 Task: Check the sale-to-list price of all home types in the last 5 years.
Action: Mouse moved to (621, 59)
Screenshot: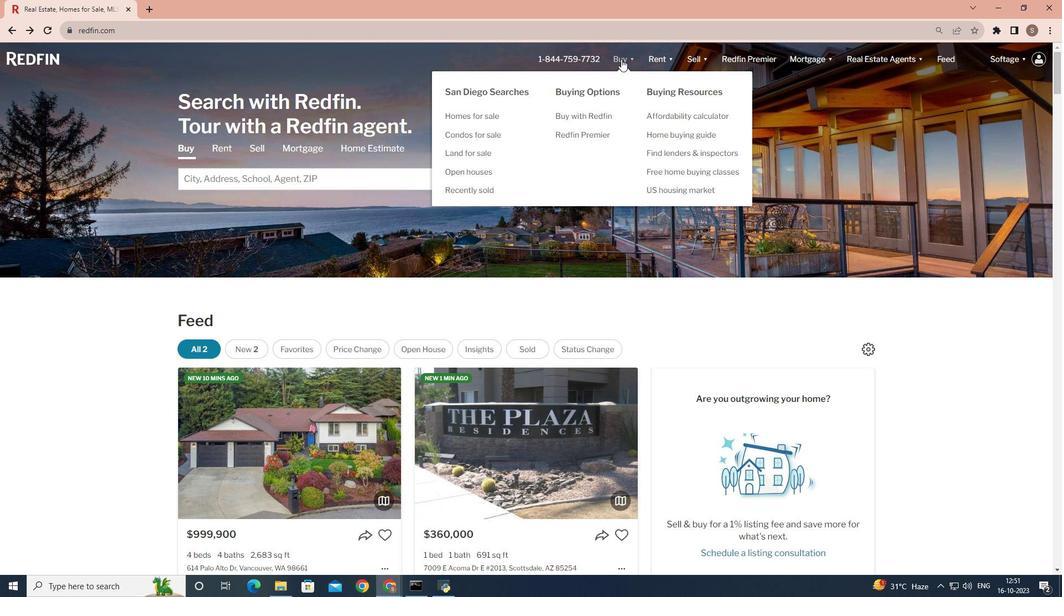 
Action: Mouse pressed left at (621, 59)
Screenshot: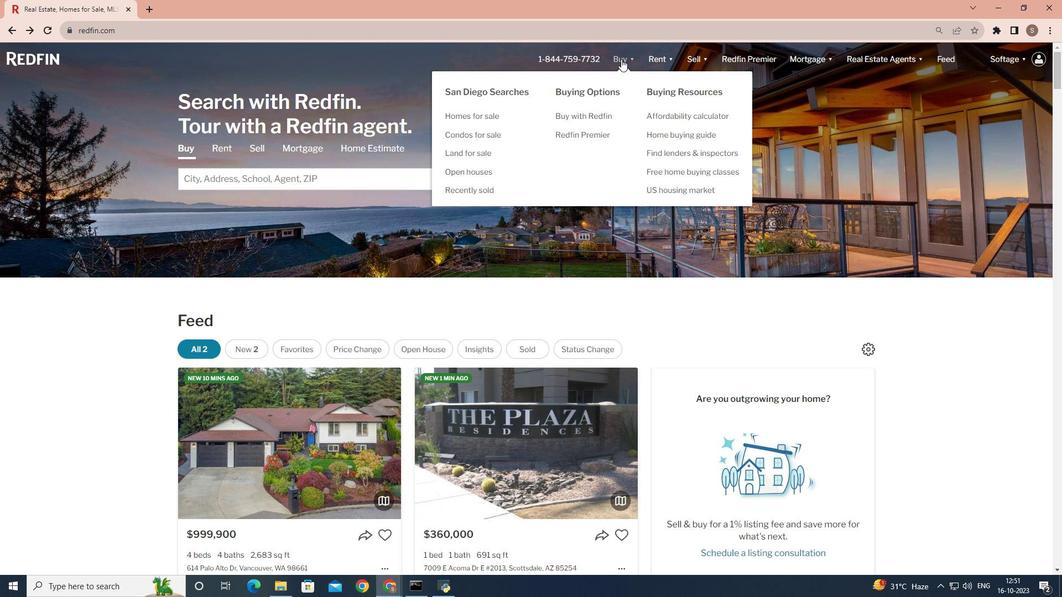 
Action: Mouse moved to (297, 233)
Screenshot: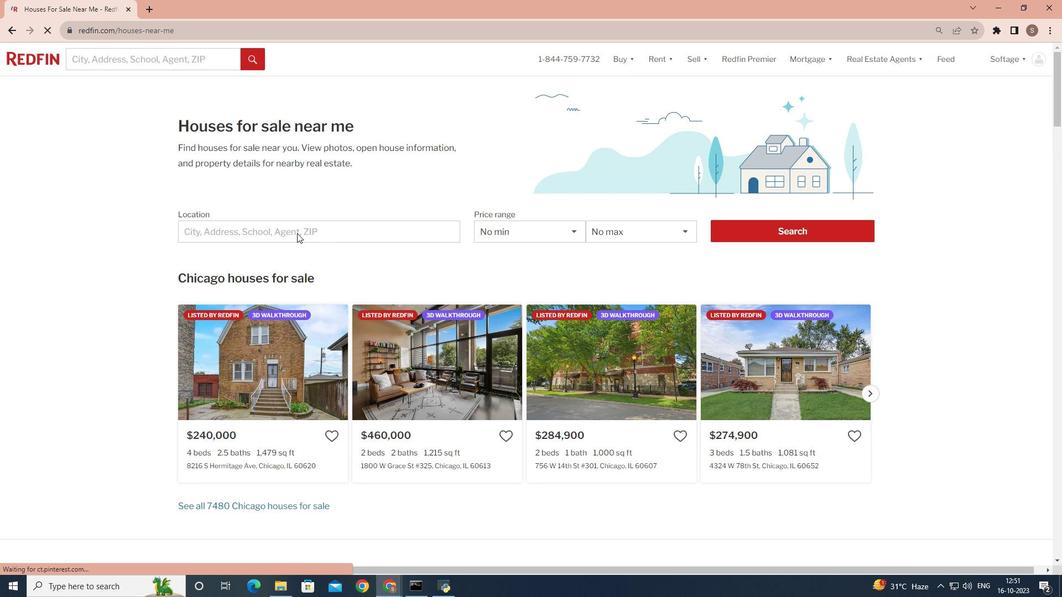 
Action: Mouse pressed left at (297, 233)
Screenshot: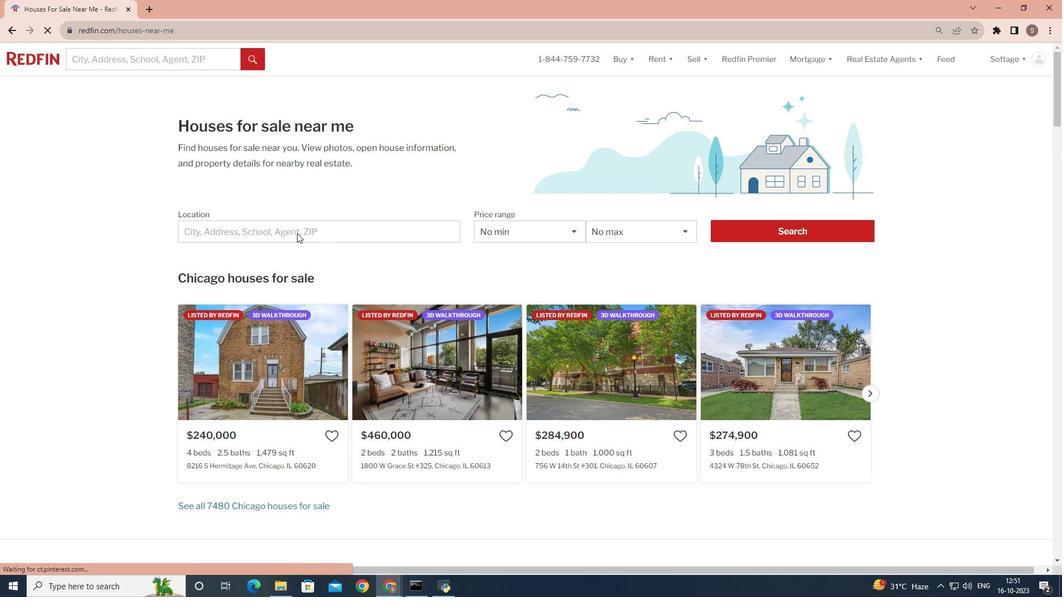 
Action: Mouse moved to (212, 230)
Screenshot: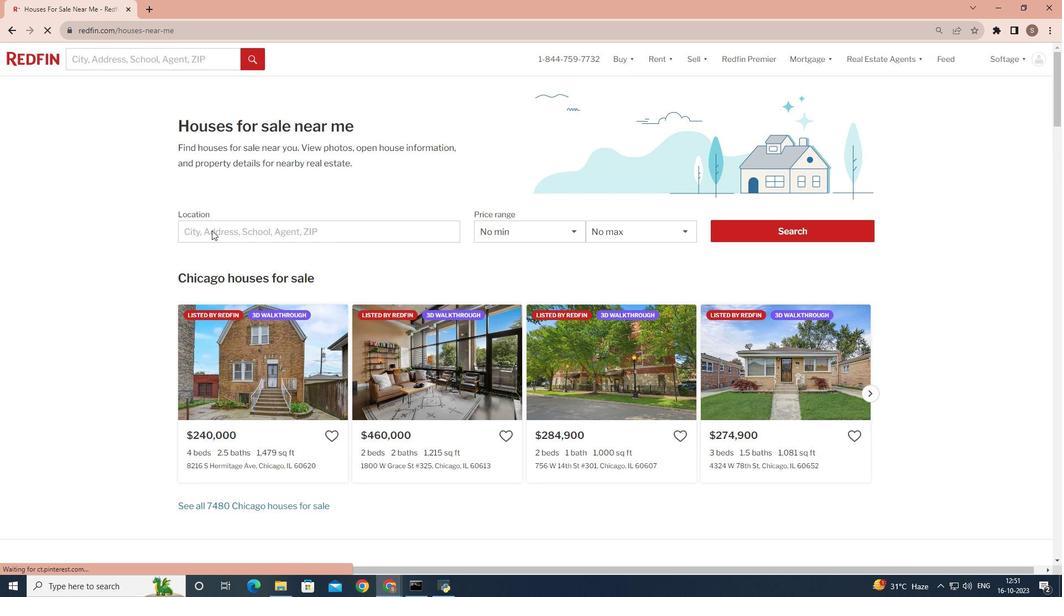 
Action: Mouse pressed left at (212, 230)
Screenshot: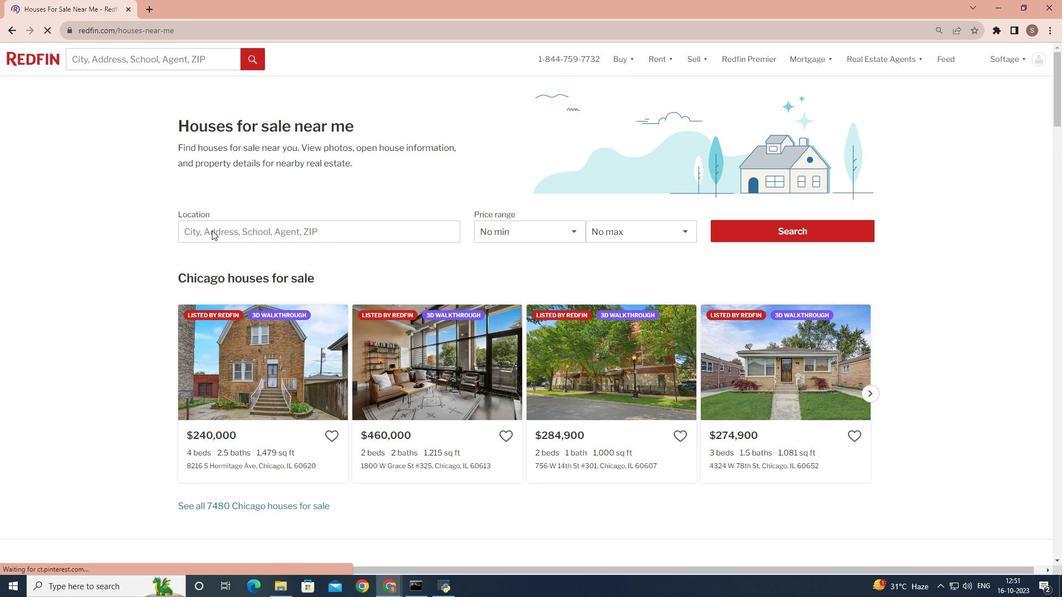 
Action: Key pressed <Key.shift>San<Key.space><Key.shift>Diego
Screenshot: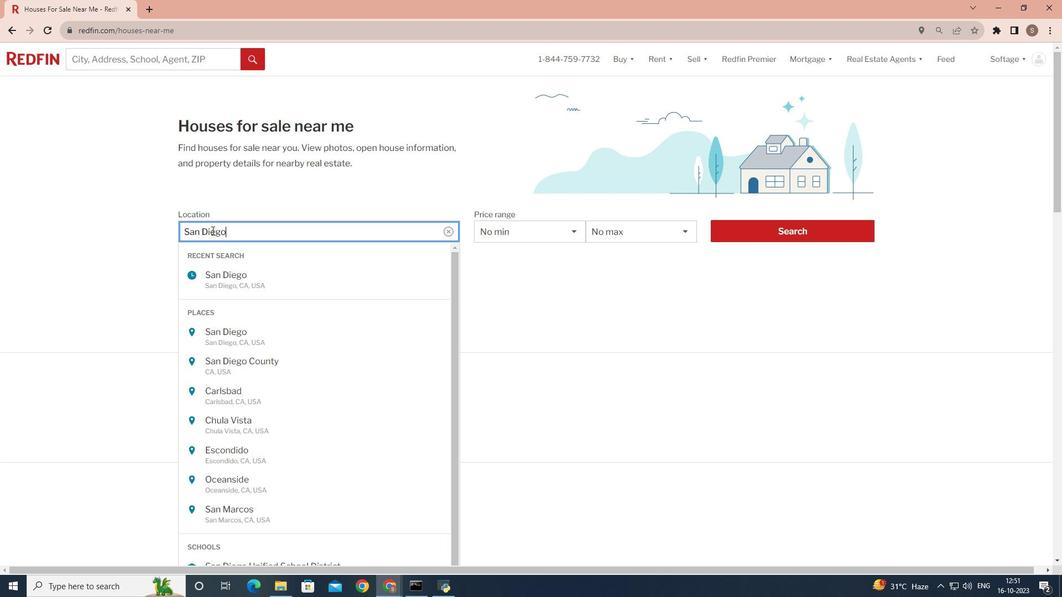 
Action: Mouse moved to (771, 233)
Screenshot: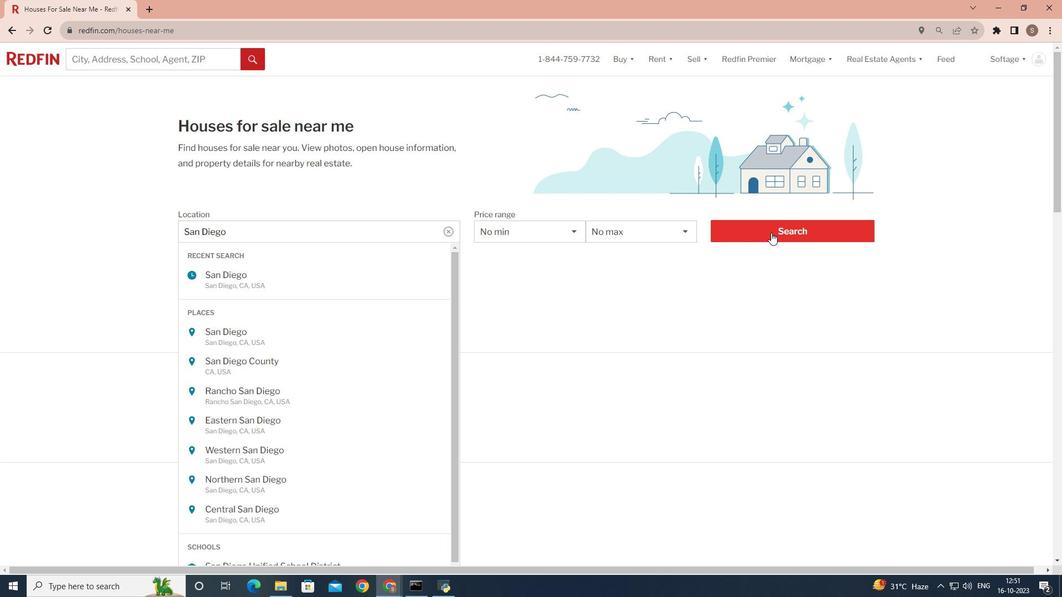 
Action: Mouse pressed left at (771, 233)
Screenshot: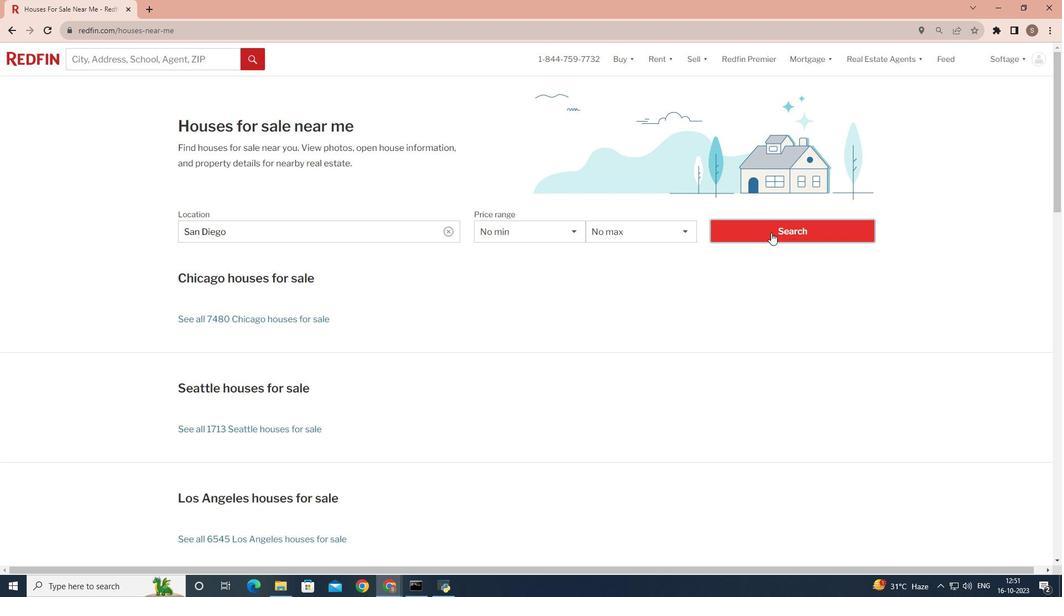 
Action: Mouse moved to (777, 228)
Screenshot: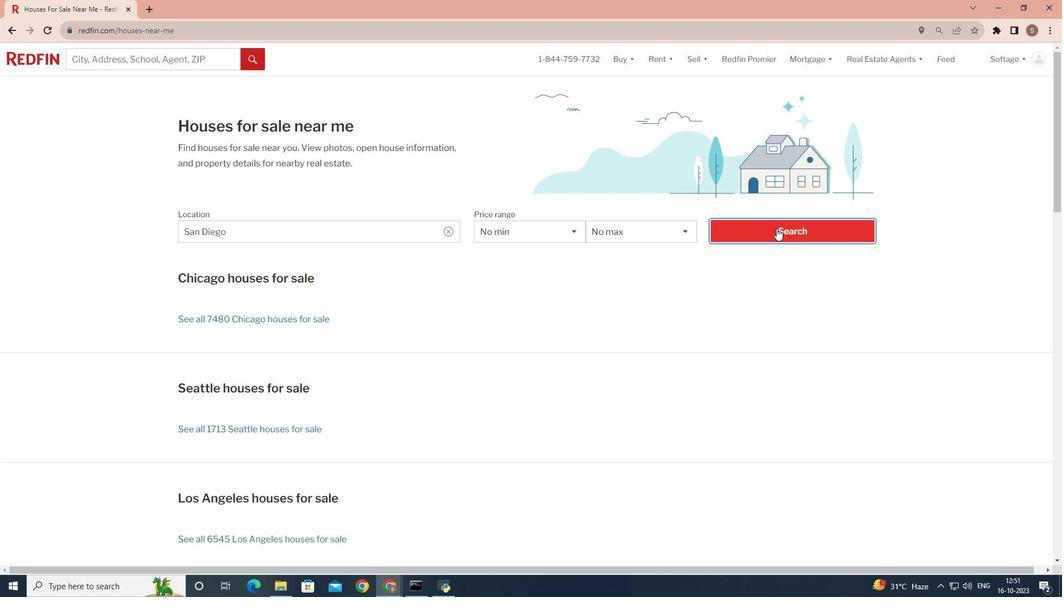 
Action: Mouse pressed left at (777, 228)
Screenshot: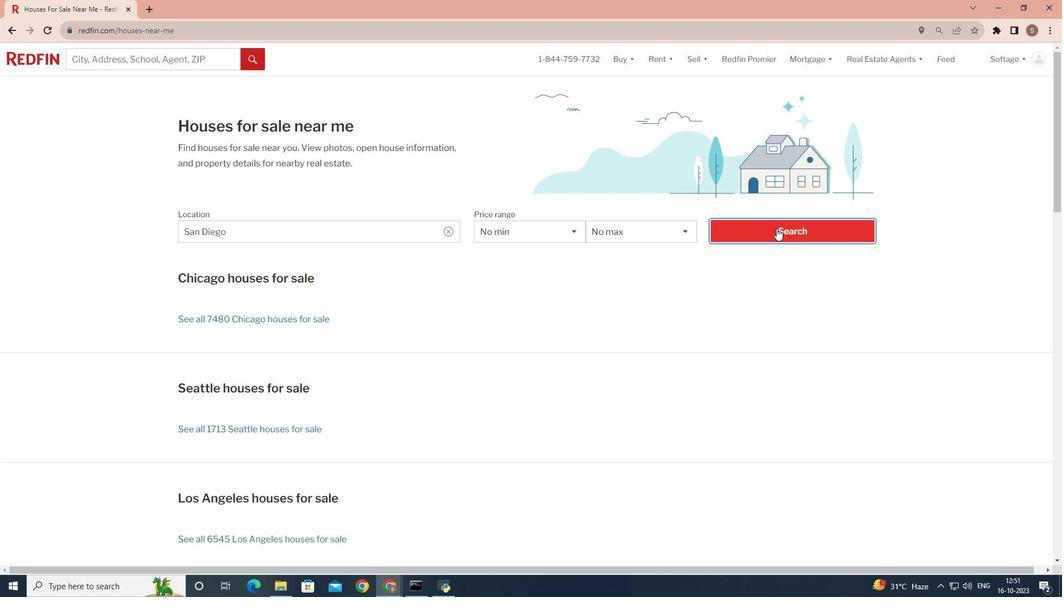 
Action: Mouse moved to (922, 95)
Screenshot: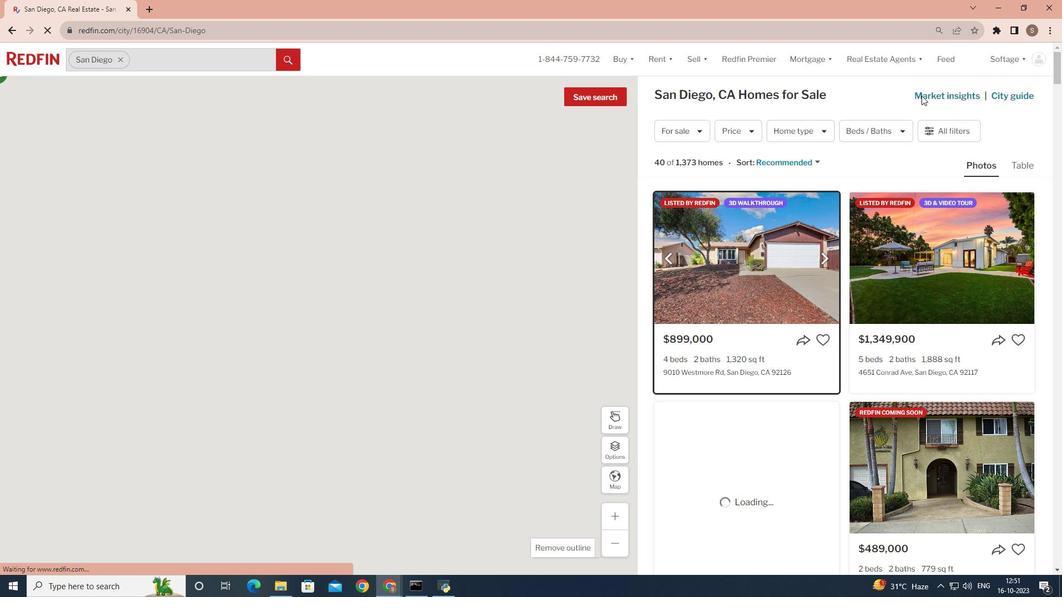 
Action: Mouse pressed left at (922, 95)
Screenshot: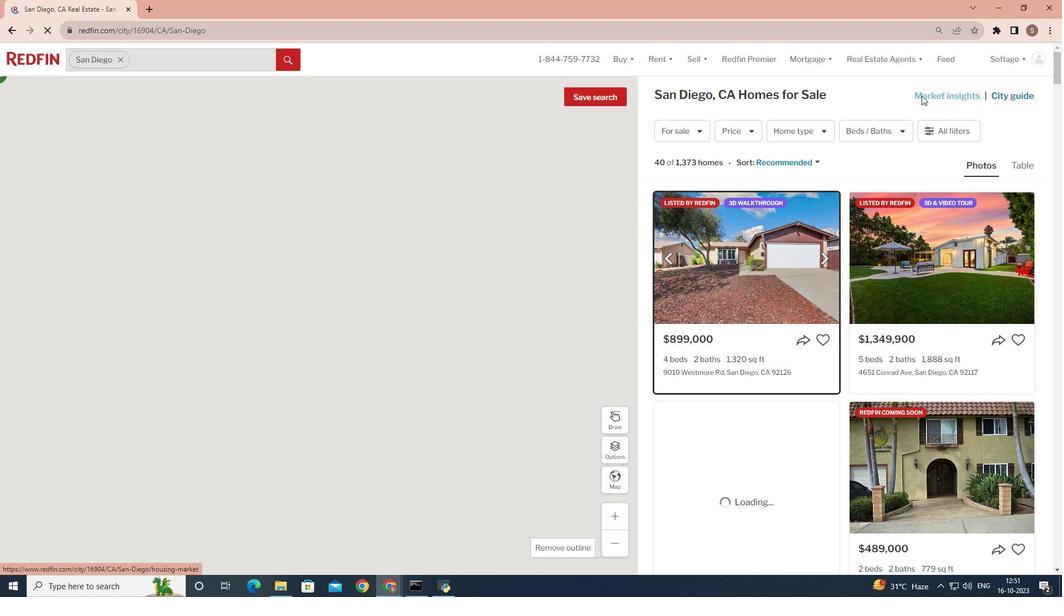 
Action: Mouse moved to (266, 186)
Screenshot: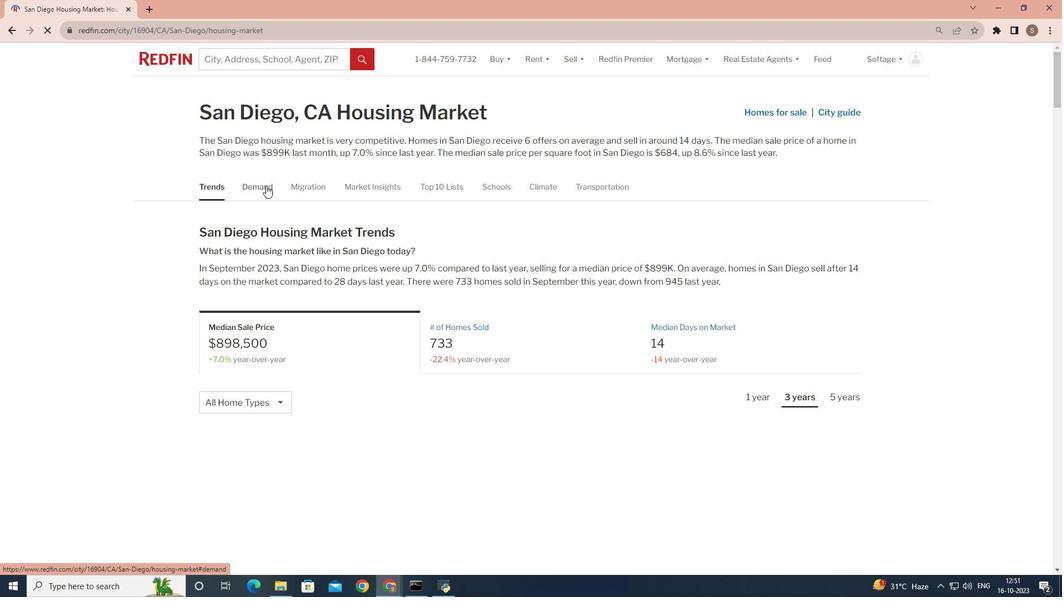 
Action: Mouse pressed left at (266, 186)
Screenshot: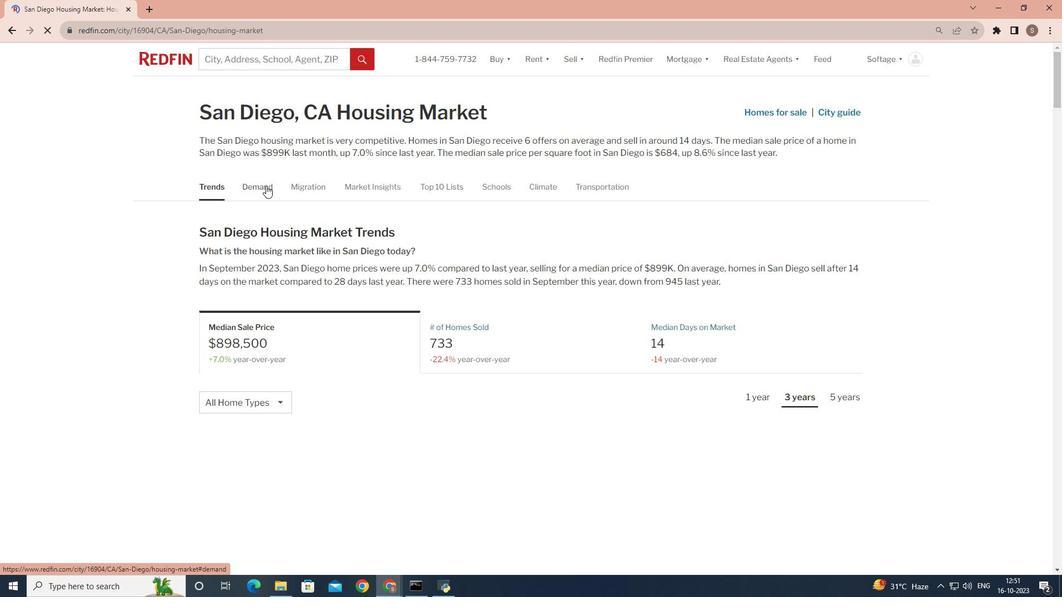 
Action: Mouse moved to (284, 252)
Screenshot: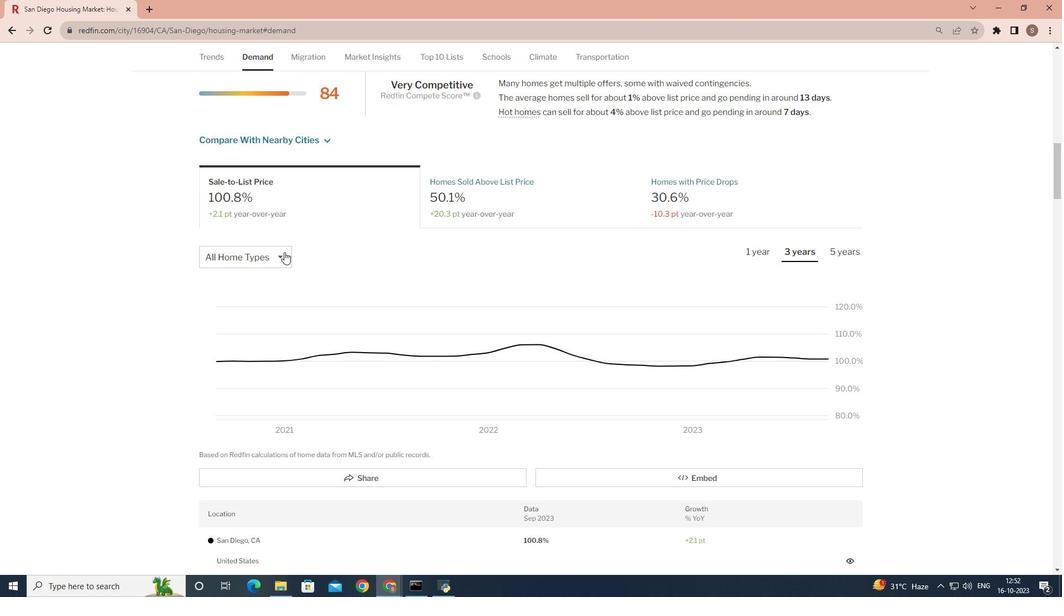 
Action: Mouse pressed left at (284, 252)
Screenshot: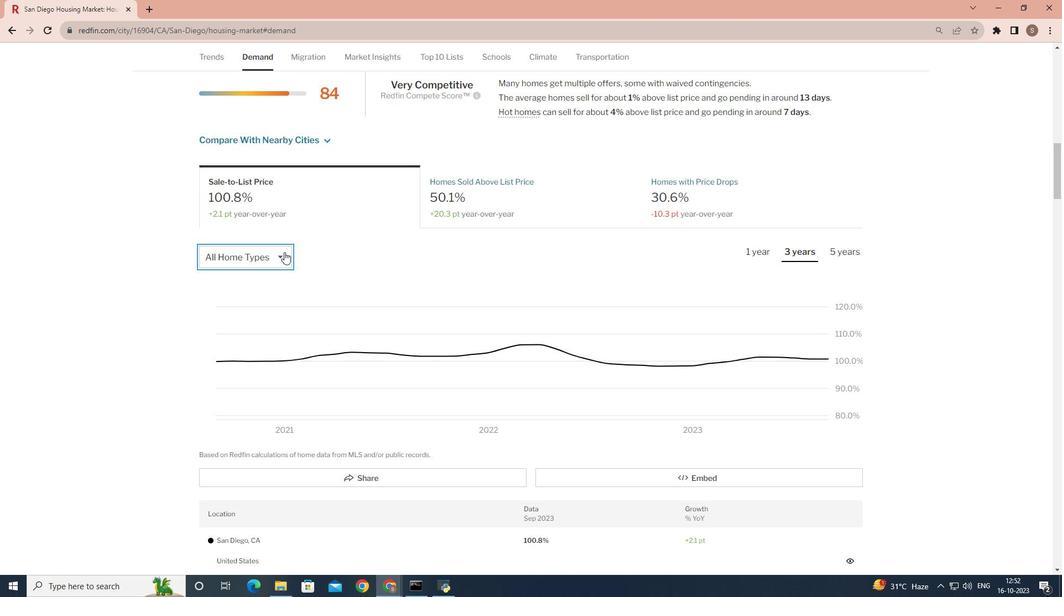 
Action: Mouse moved to (272, 290)
Screenshot: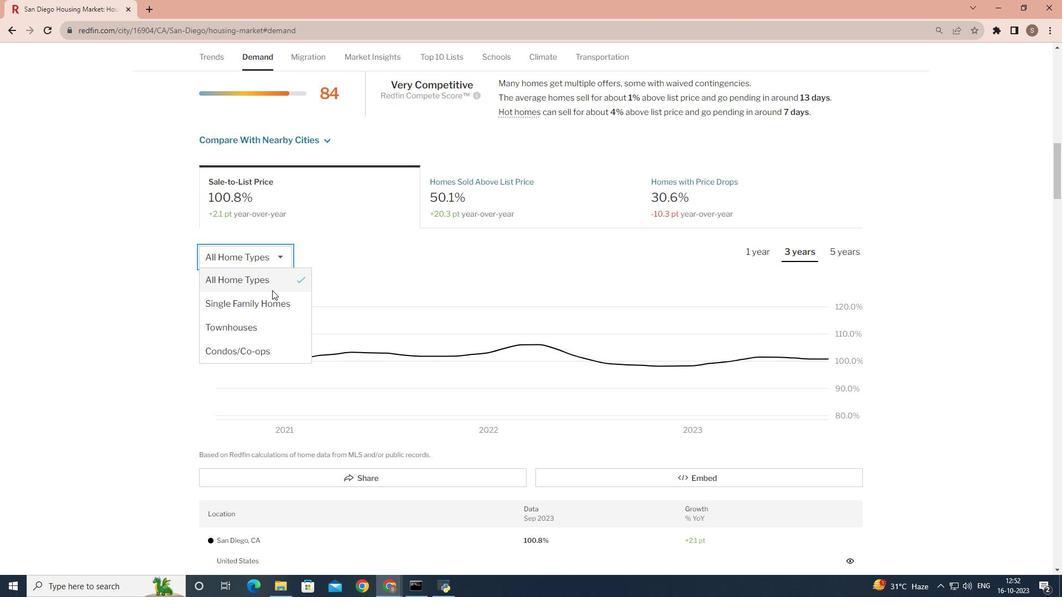 
Action: Mouse pressed left at (272, 290)
Screenshot: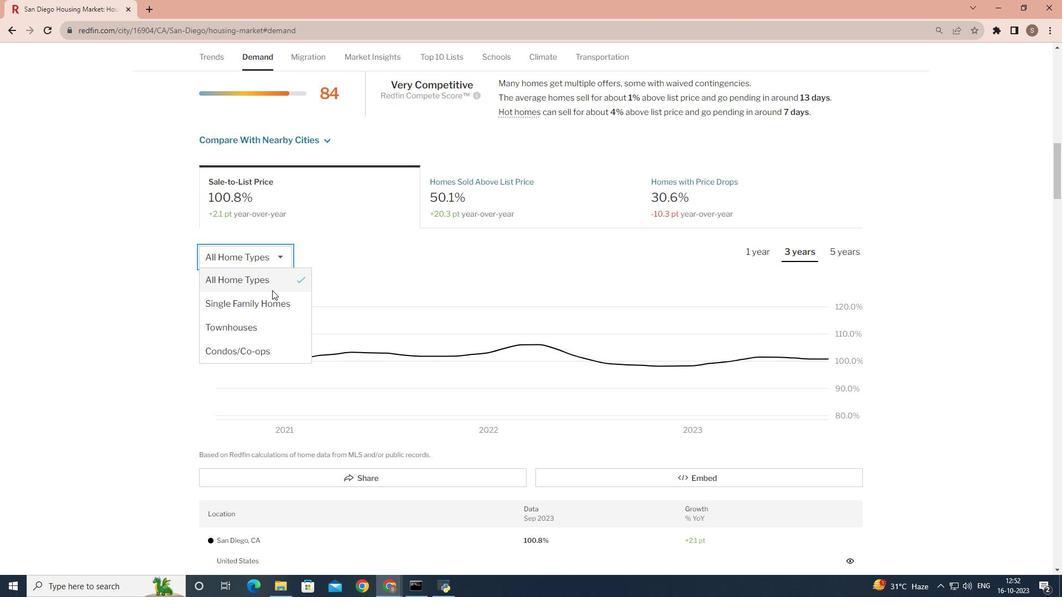 
Action: Mouse moved to (838, 251)
Screenshot: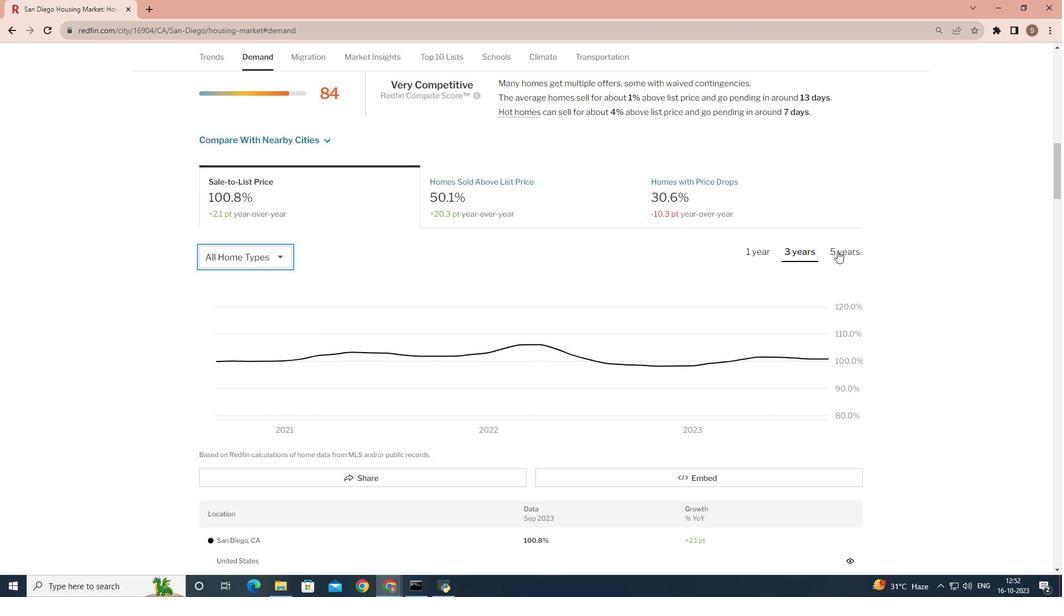 
Action: Mouse pressed left at (838, 251)
Screenshot: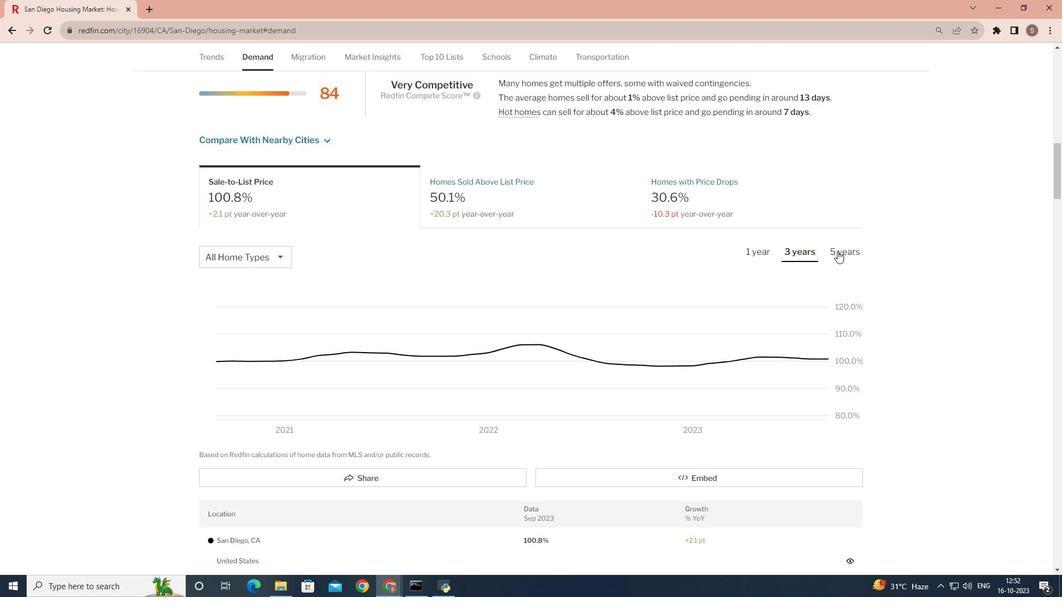 
Action: Mouse moved to (650, 297)
Screenshot: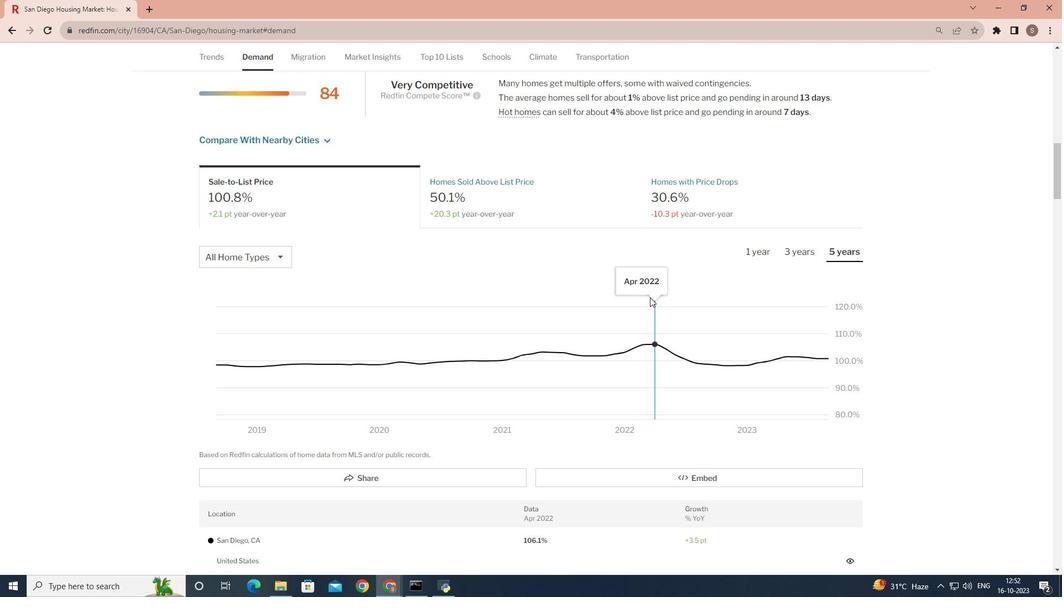 
